 Task: Make in the project AutoWave an epic 'IT skills development and training'. Create in the project AutoWave an epic 'Collaboration platform implementation'. Add in the project AutoWave an epic 'Software as a service (SaaS) migration'
Action: Mouse moved to (178, 57)
Screenshot: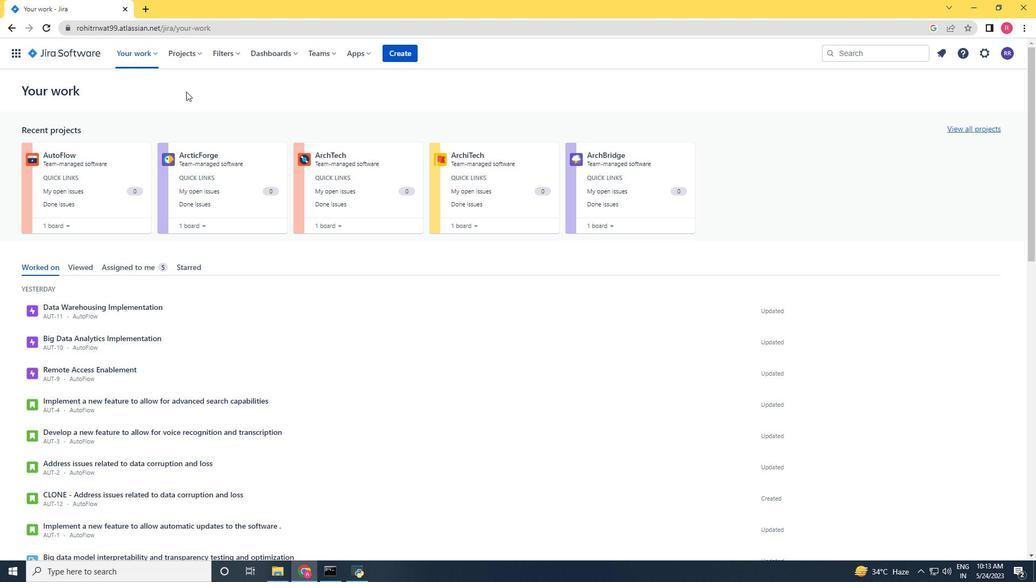 
Action: Mouse pressed left at (178, 57)
Screenshot: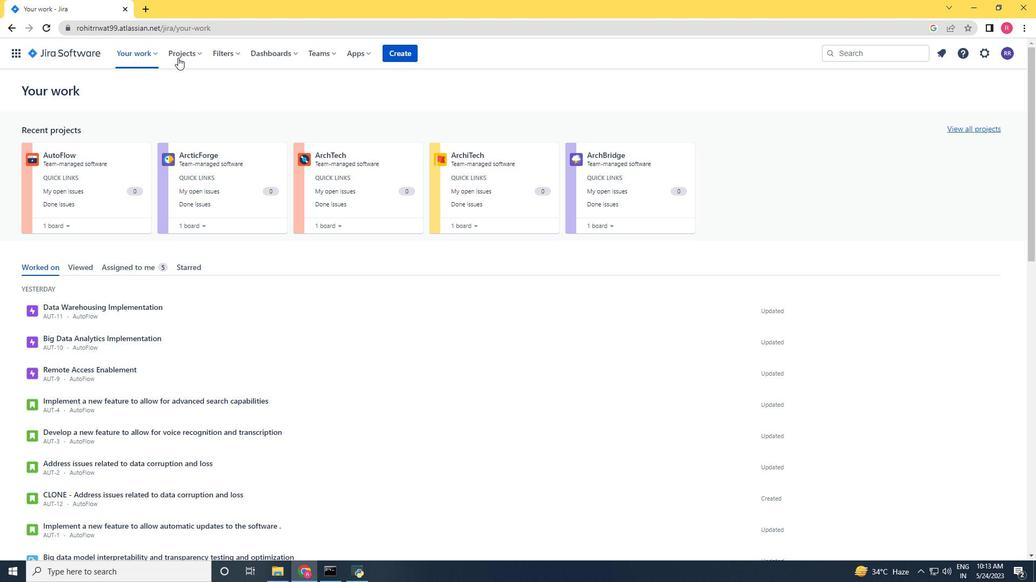 
Action: Mouse moved to (232, 97)
Screenshot: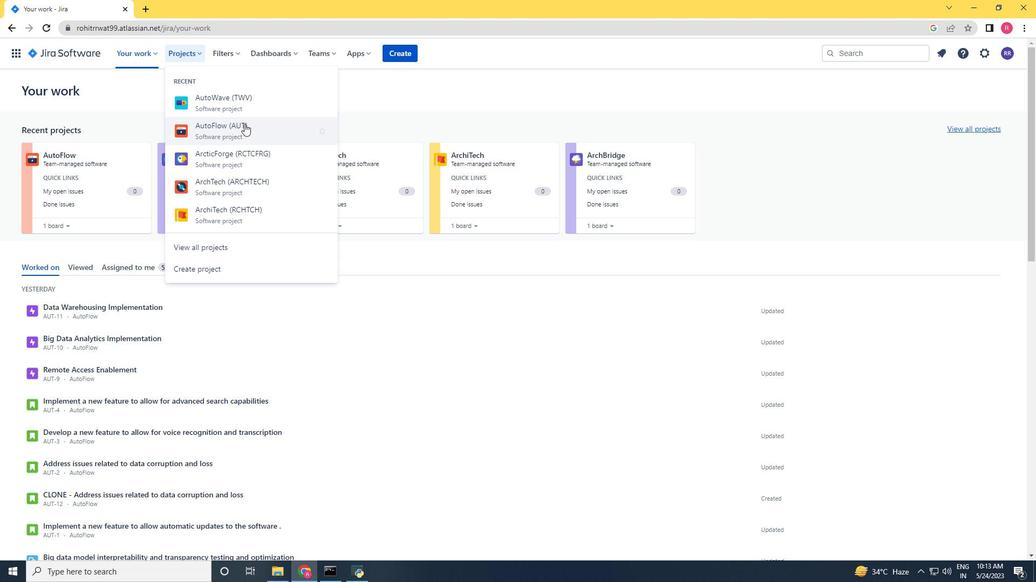 
Action: Mouse pressed left at (232, 97)
Screenshot: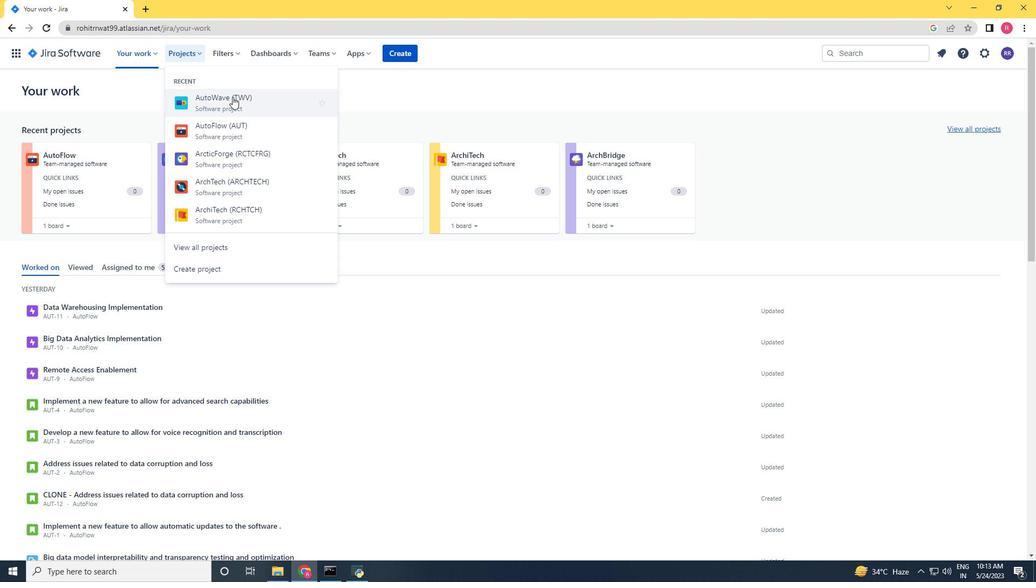 
Action: Mouse moved to (62, 167)
Screenshot: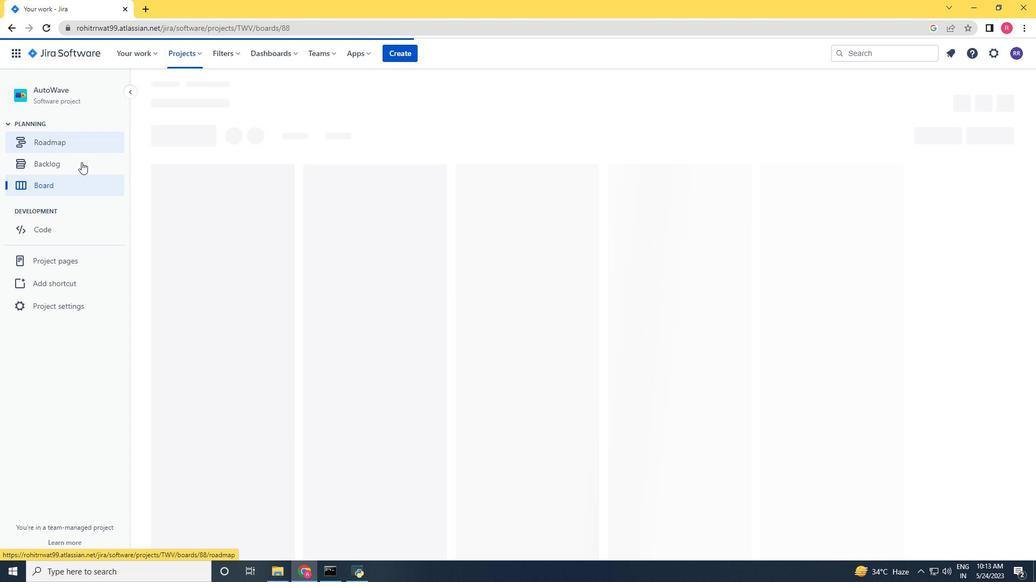 
Action: Mouse pressed left at (62, 167)
Screenshot: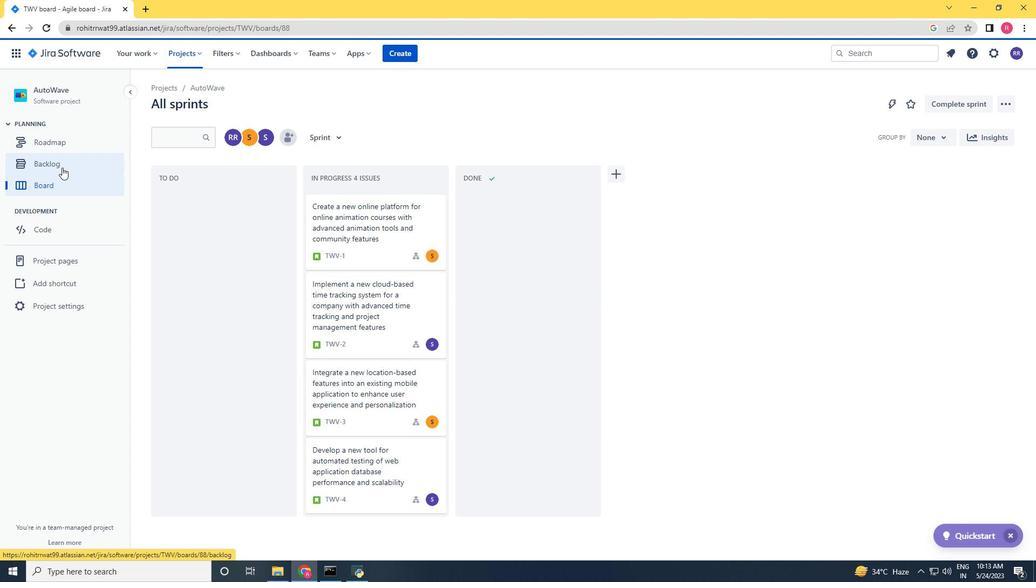 
Action: Mouse moved to (316, 140)
Screenshot: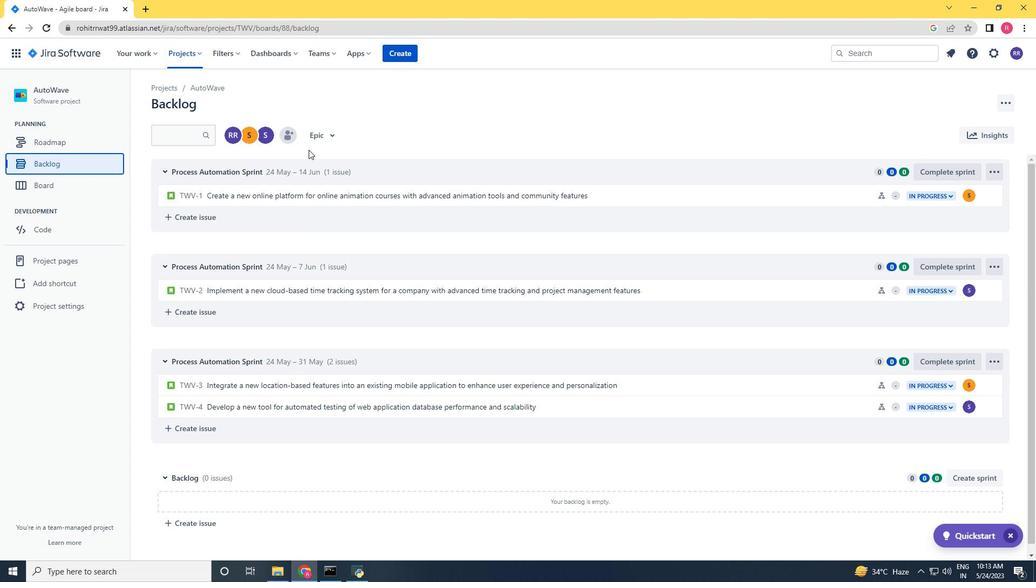 
Action: Mouse pressed left at (316, 140)
Screenshot: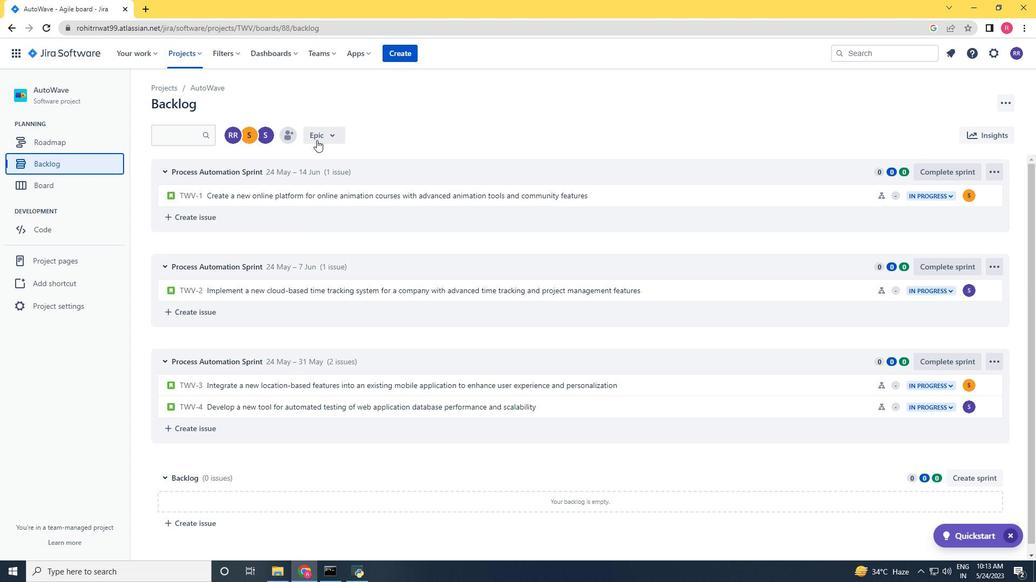 
Action: Mouse moved to (323, 193)
Screenshot: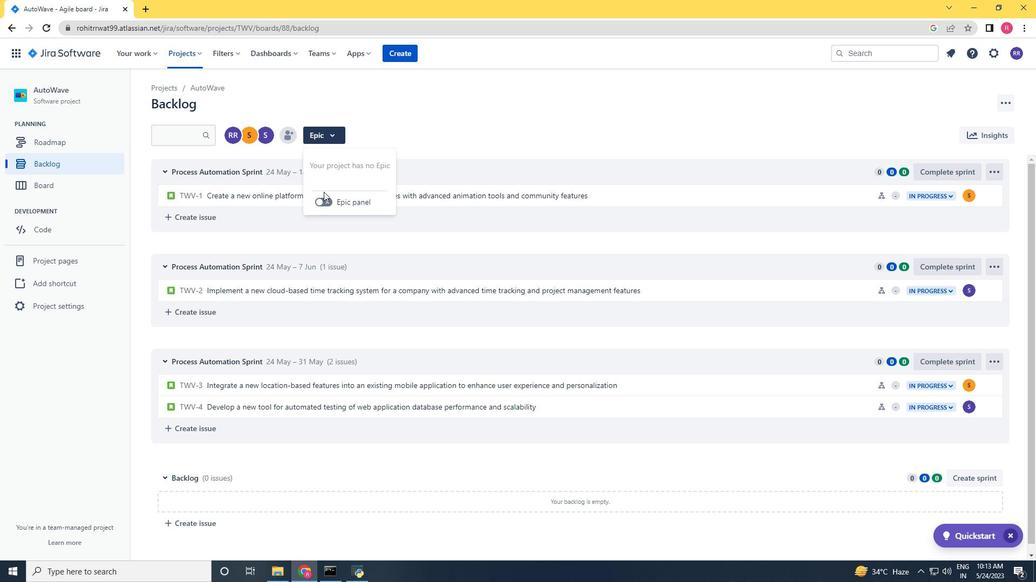 
Action: Mouse pressed left at (323, 193)
Screenshot: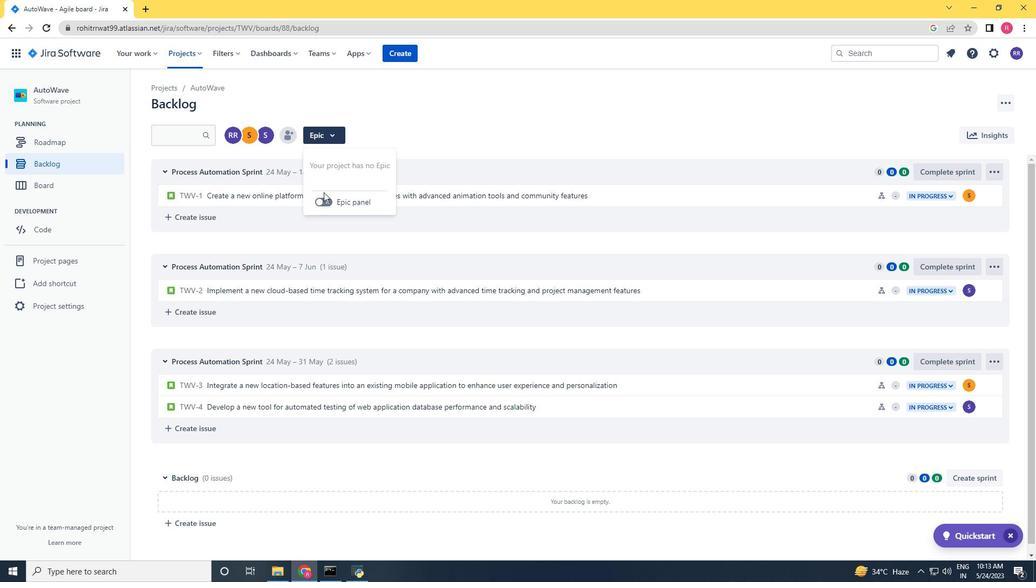 
Action: Mouse moved to (327, 199)
Screenshot: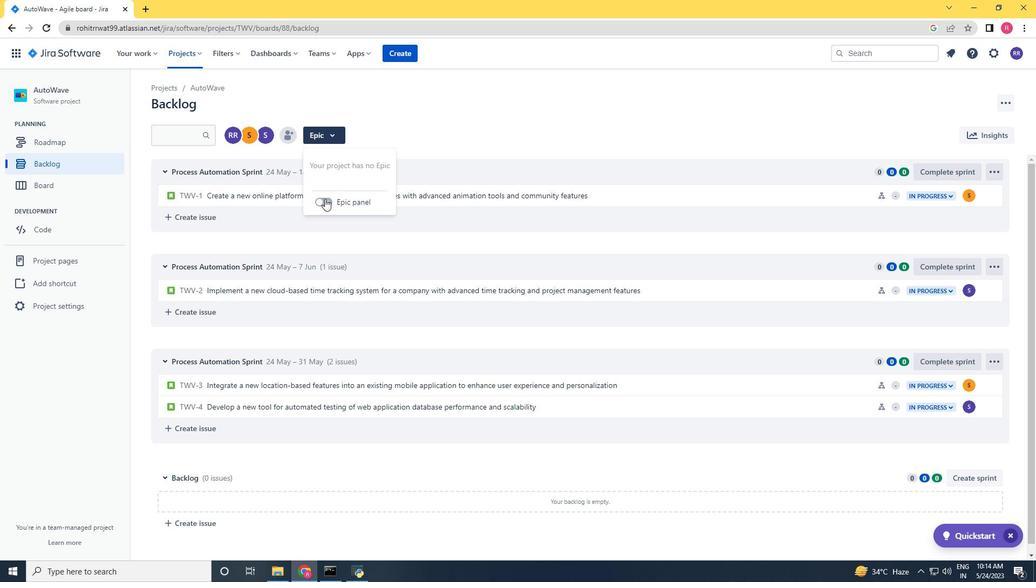 
Action: Mouse pressed left at (327, 199)
Screenshot: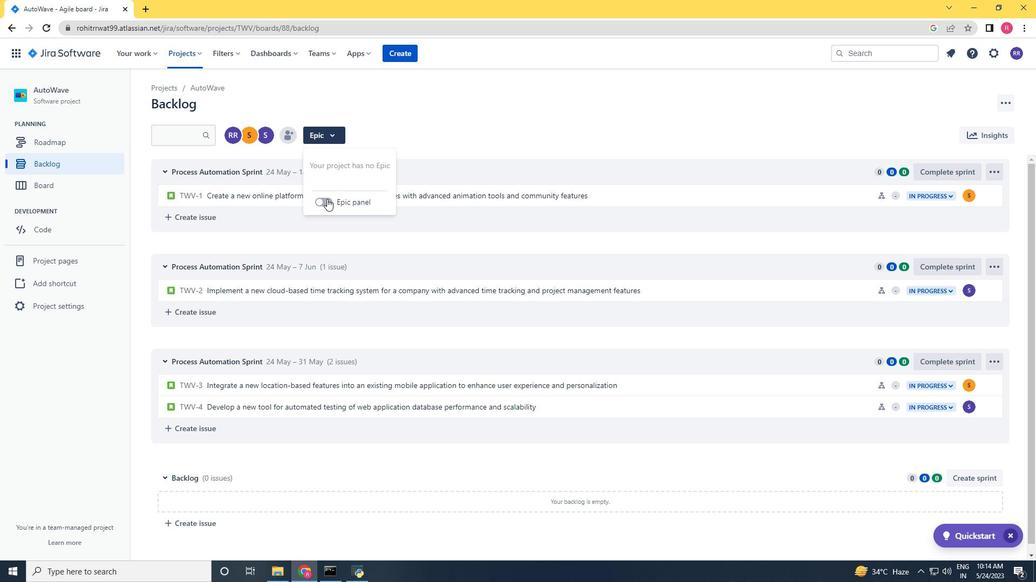 
Action: Mouse moved to (227, 367)
Screenshot: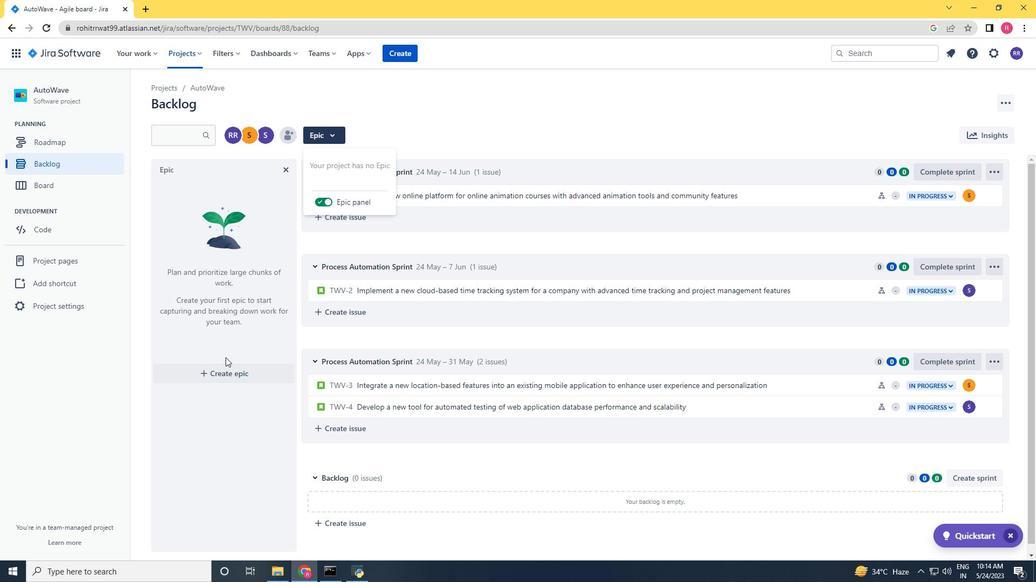 
Action: Mouse pressed left at (227, 367)
Screenshot: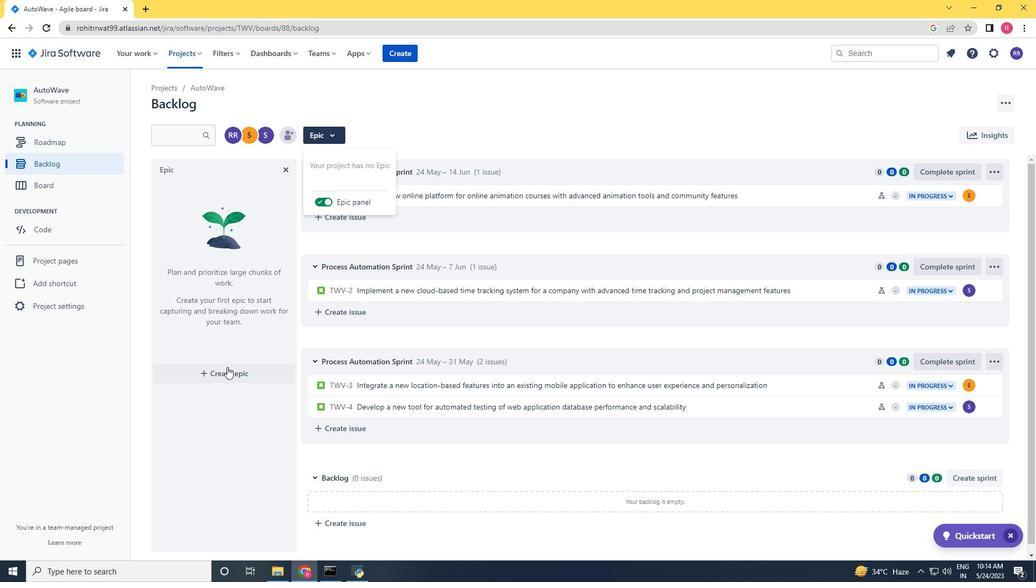 
Action: Mouse moved to (462, 237)
Screenshot: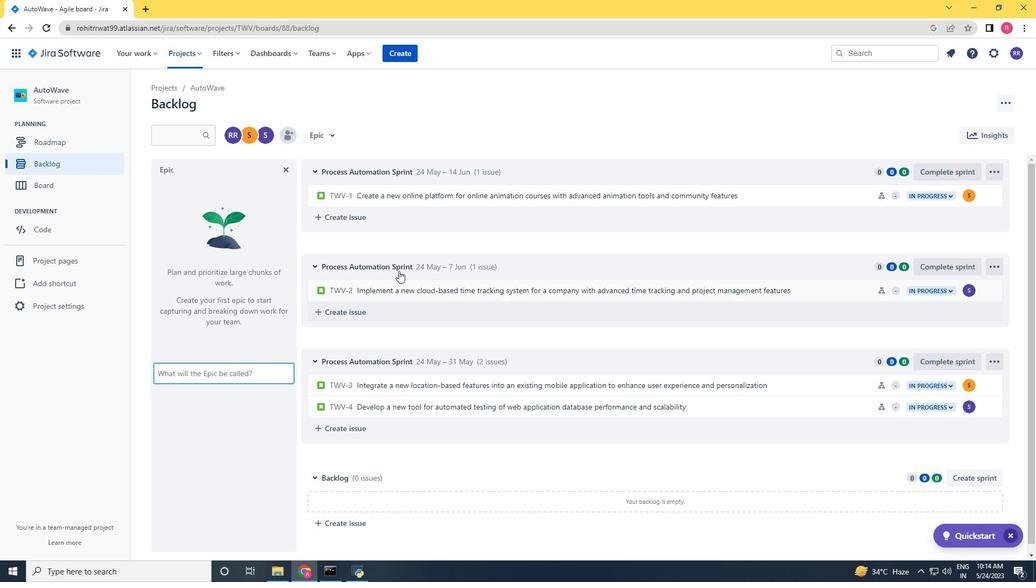 
Action: Key pressed <Key.shift>IT<Key.space>skills<Key.space>development<Key.space>and<Key.space>traning<Key.space><Key.backspace><Key.backspace><Key.backspace><Key.backspace><Key.backspace>ining<Key.space><Key.enter><Key.shift><Key.shift><Key.shift>Collabortion<Key.space><Key.backspace><Key.backspace><Key.backspace><Key.backspace><Key.backspace><Key.backspace><Key.backspace>oration<Key.space>platform<Key.space>implementatiom<Key.space><Key.backspace><Key.backspace>n<Key.space><Key.enter><Key.shift>Software<Key.space>as<Key.space>a<Key.space>de<Key.backspace><Key.backspace>se<Key.backspace><Key.backspace>service<Key.space><Key.shift_r>(<Key.shift><Key.shift><Key.shift><Key.shift>Saa<Key.shift>S<Key.shift_r><Key.shift_r><Key.shift_r><Key.shift_r><Key.shift_r><Key.shift_r><Key.shift_r><Key.shift_r><Key.shift_r><Key.shift_r><Key.shift_r><Key.shift_r><Key.shift_r>)<Key.space>migration<Key.enter>
Screenshot: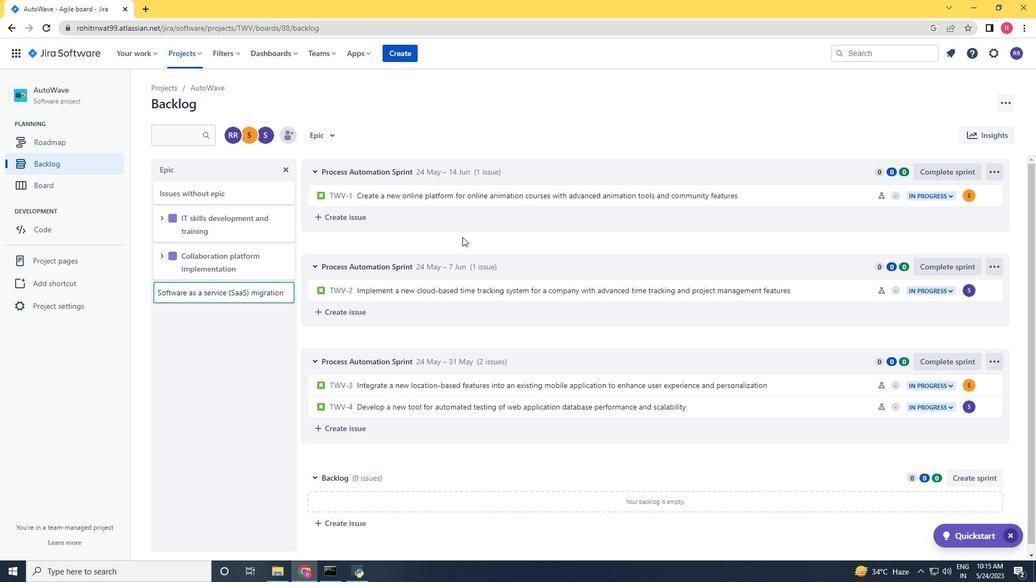
Action: Mouse scrolled (462, 238) with delta (0, 0)
Screenshot: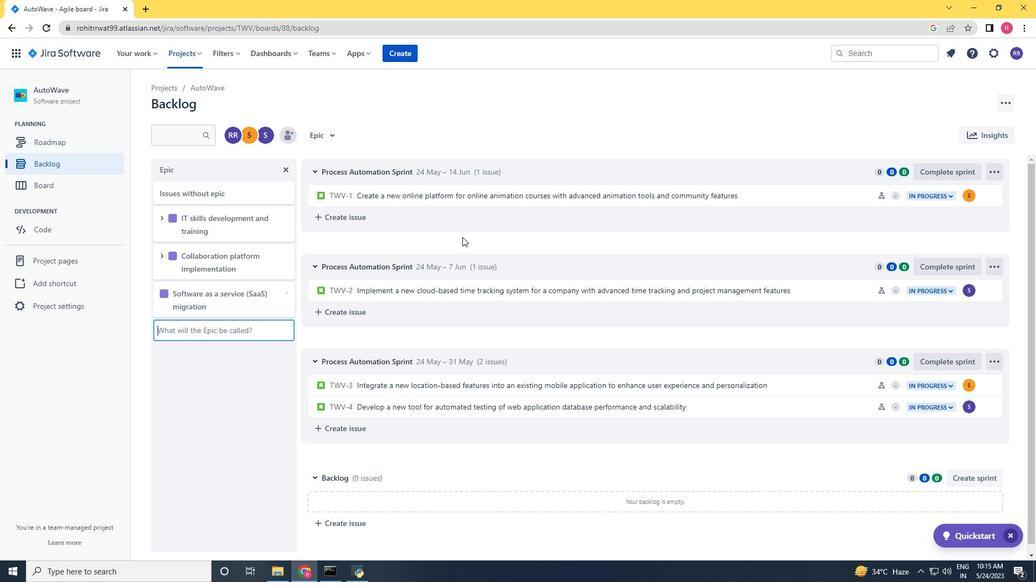 
Action: Mouse moved to (878, 319)
Screenshot: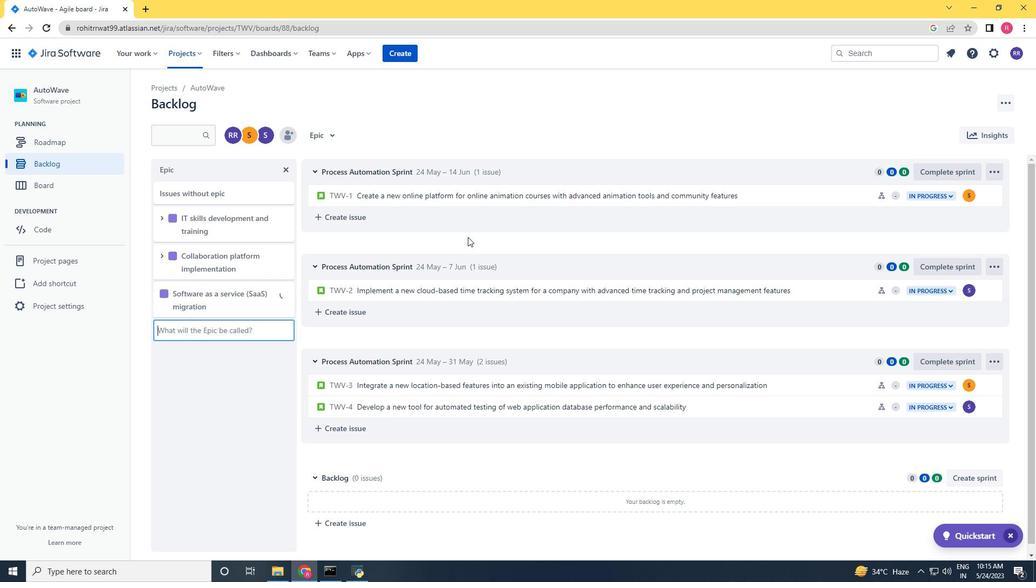 
